 Task: Start in the project BeyondPlan the sprint 'Speed Demon', with a duration of 1 week. Start in the project BeyondPlan the sprint 'Speed Demon', with a duration of 3 weeks. Start in the project BeyondPlan the sprint 'Speed Demon', with a duration of 2 weeks
Action: Mouse moved to (179, 48)
Screenshot: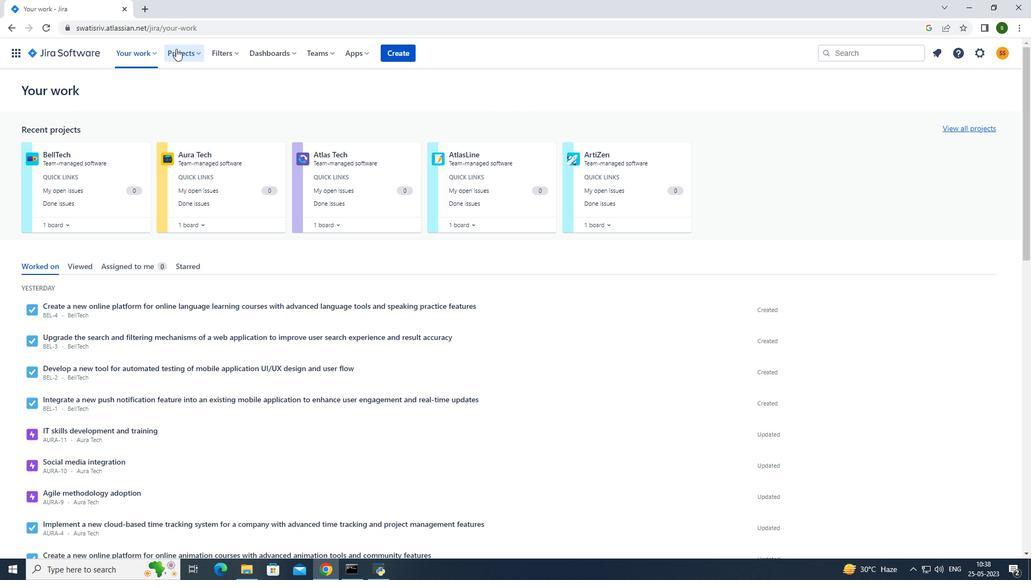 
Action: Mouse pressed left at (179, 48)
Screenshot: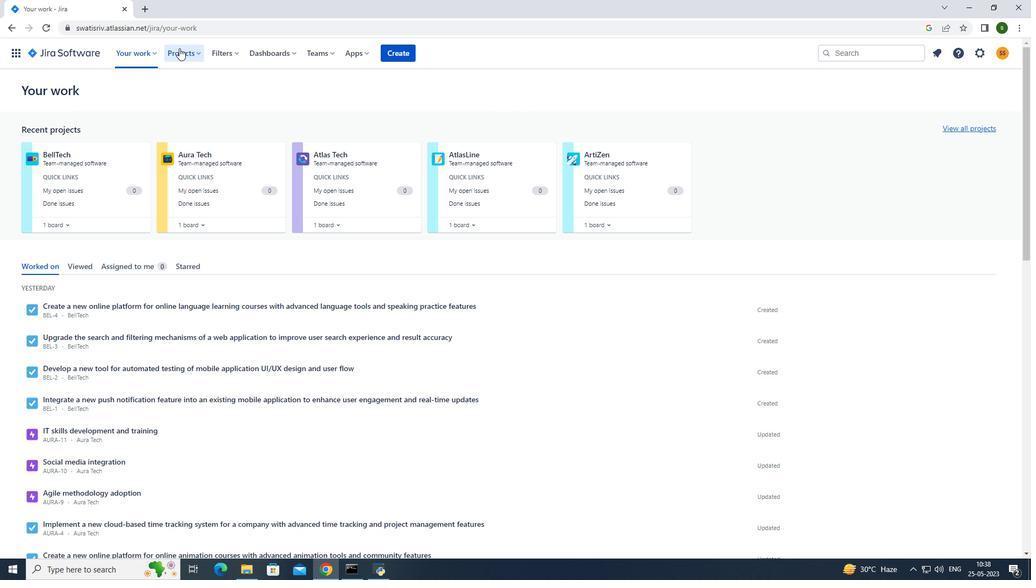 
Action: Mouse moved to (227, 99)
Screenshot: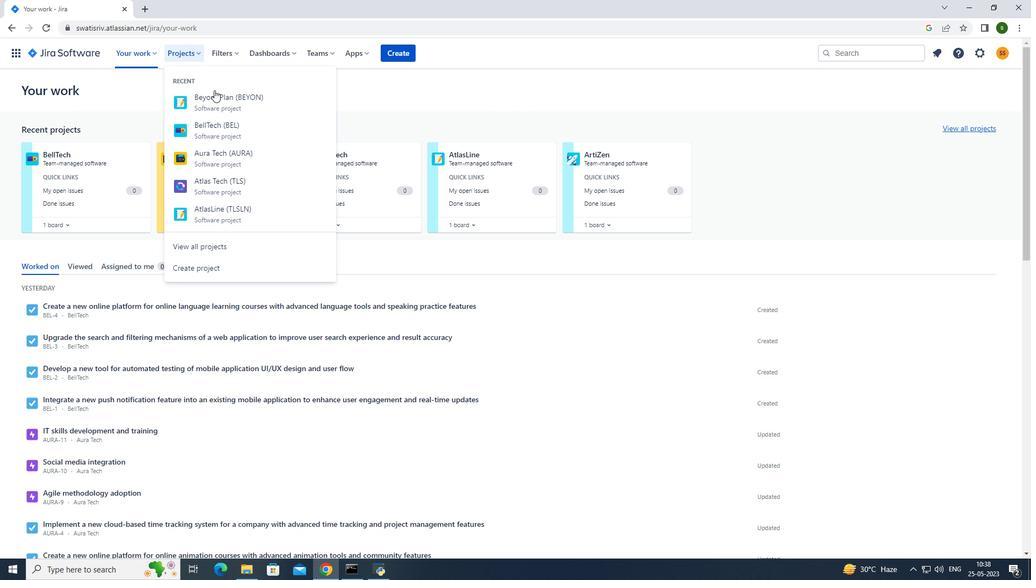 
Action: Mouse pressed left at (227, 99)
Screenshot: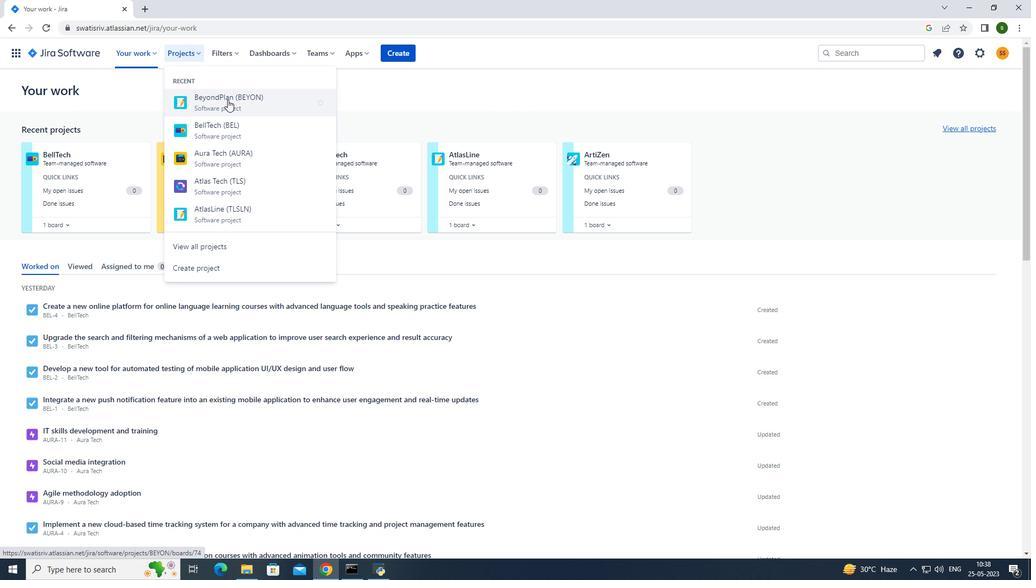
Action: Mouse moved to (235, 366)
Screenshot: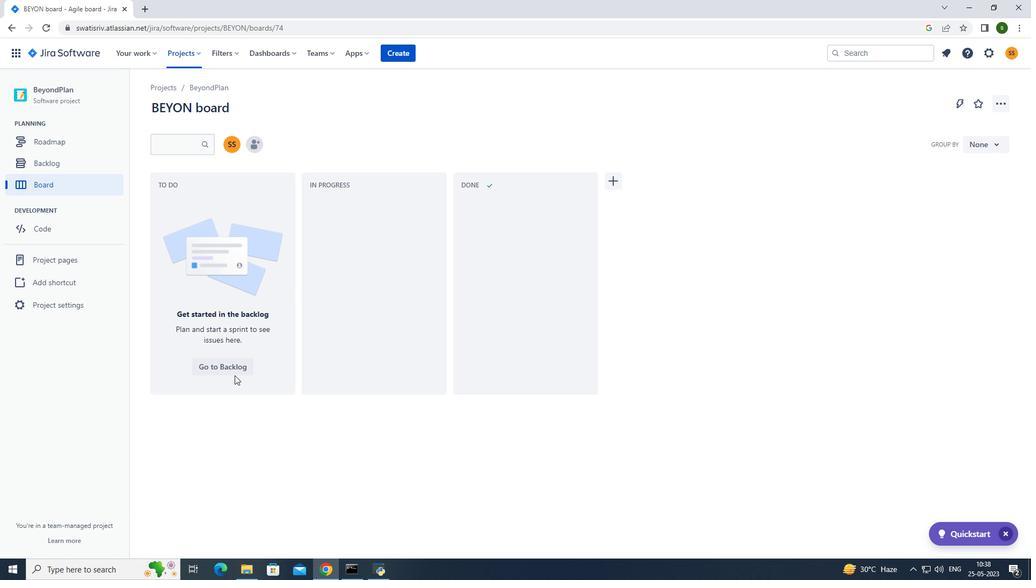 
Action: Mouse pressed left at (235, 366)
Screenshot: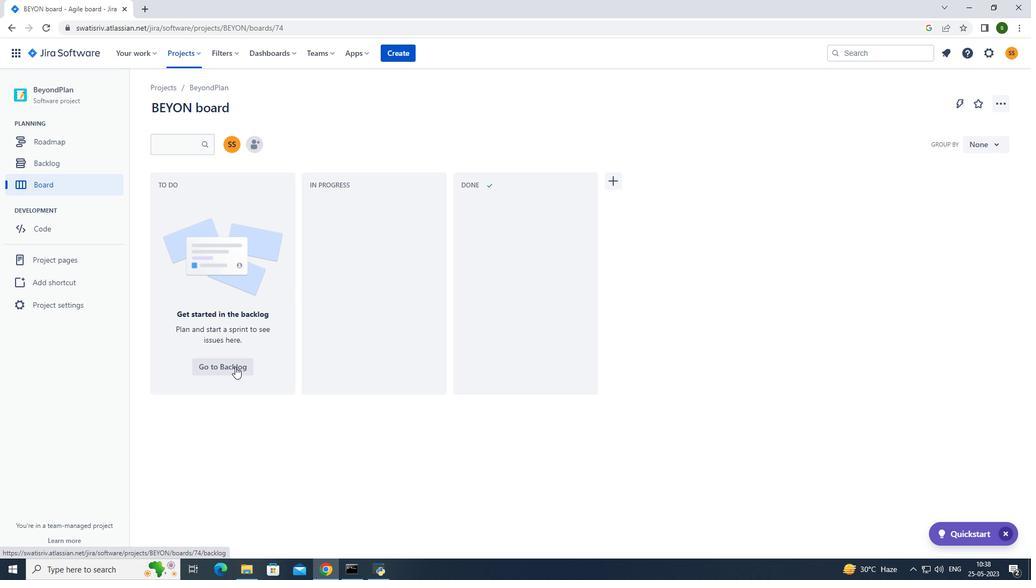 
Action: Mouse moved to (942, 170)
Screenshot: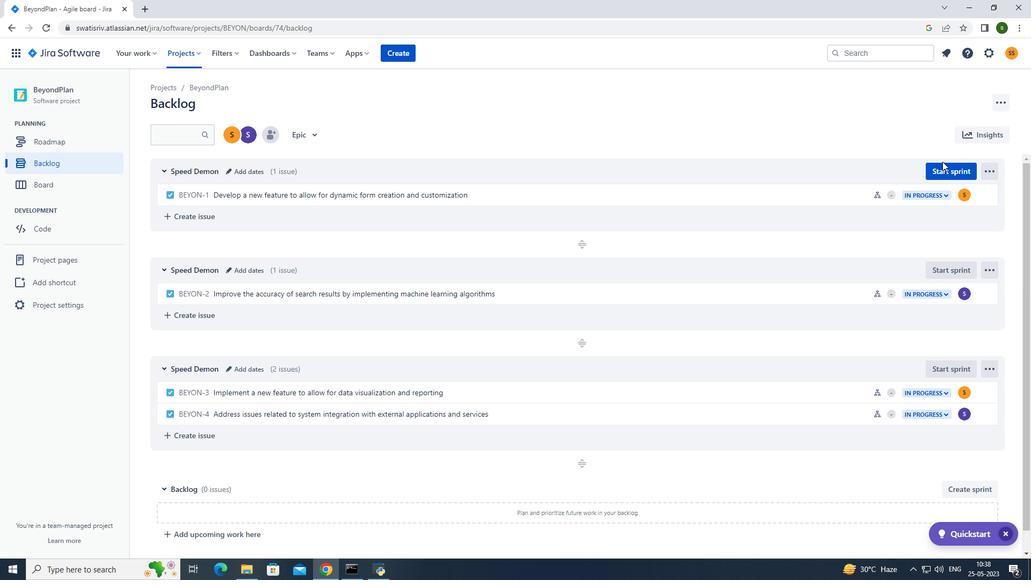 
Action: Mouse pressed left at (942, 170)
Screenshot: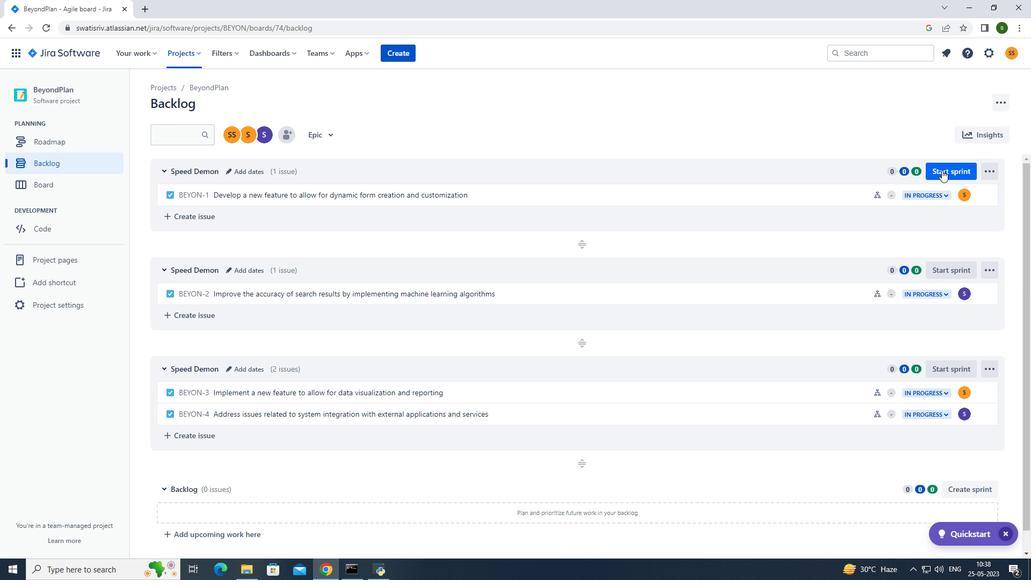 
Action: Mouse moved to (480, 183)
Screenshot: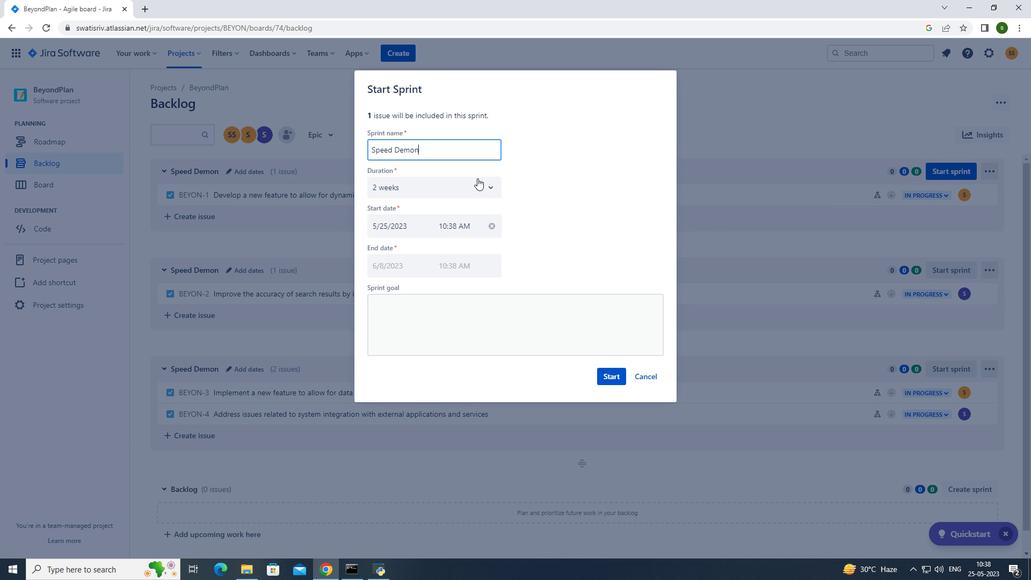 
Action: Mouse pressed left at (480, 183)
Screenshot: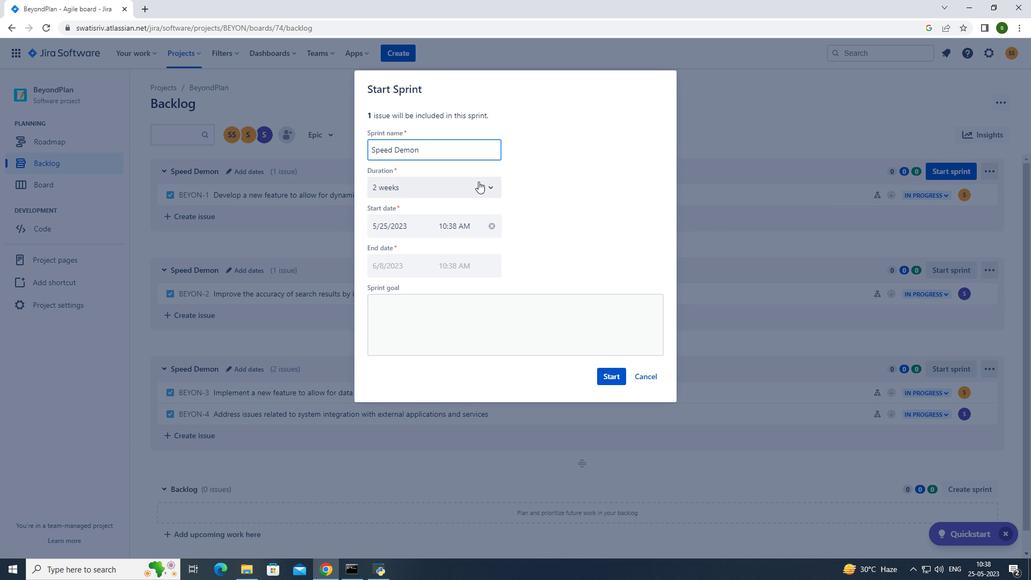 
Action: Mouse moved to (480, 218)
Screenshot: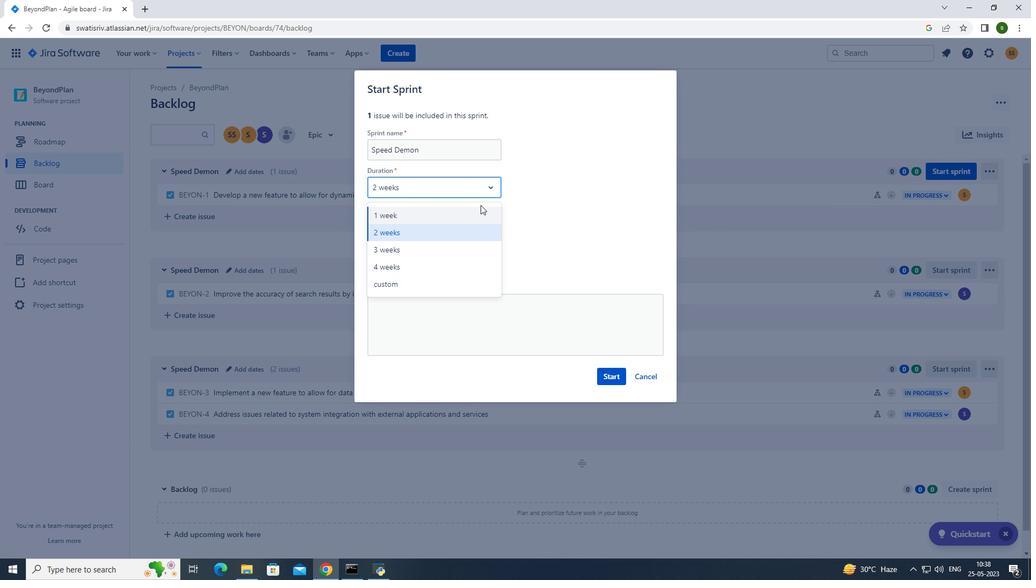 
Action: Mouse pressed left at (480, 218)
Screenshot: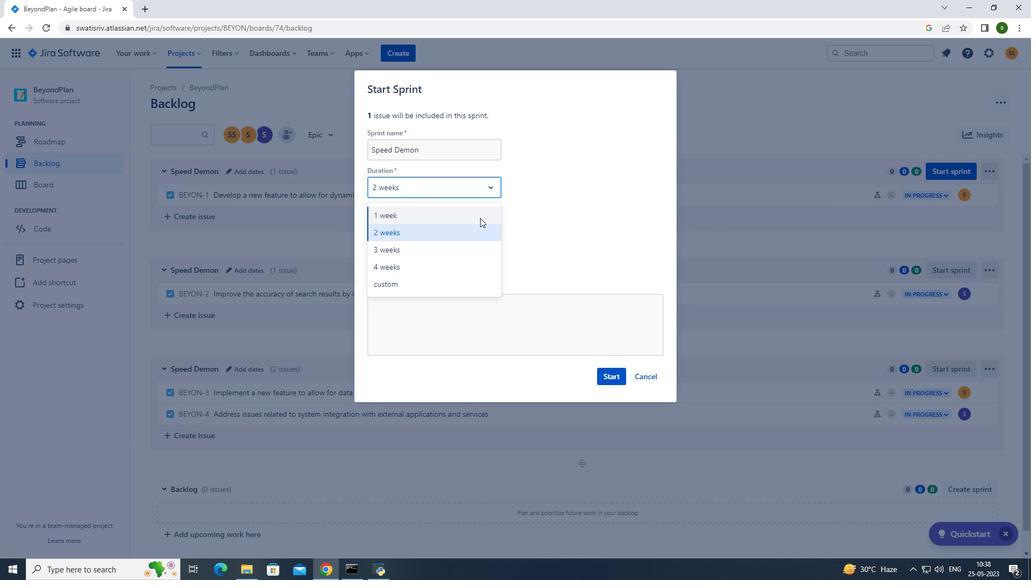 
Action: Mouse moved to (604, 375)
Screenshot: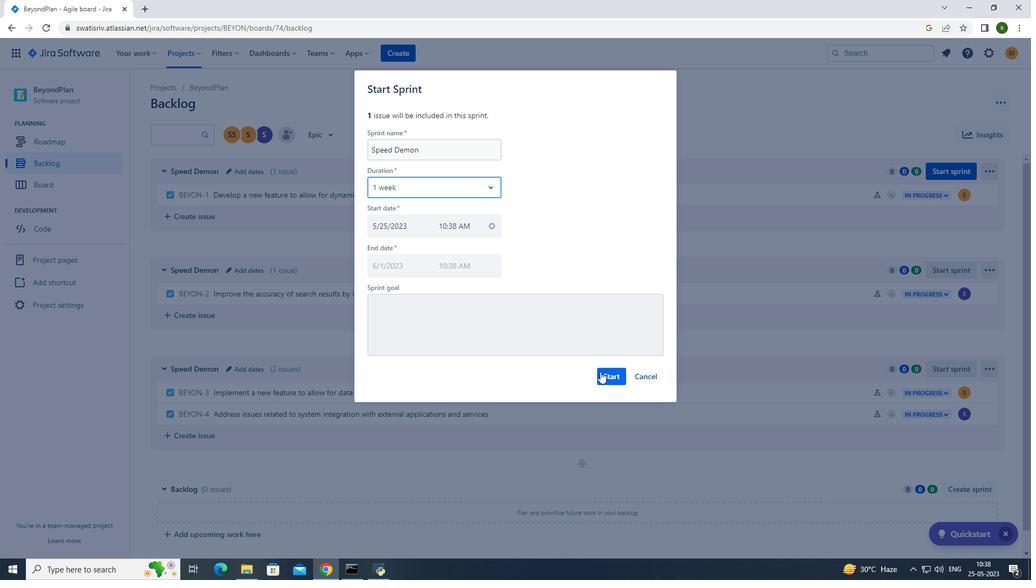 
Action: Mouse pressed left at (604, 375)
Screenshot: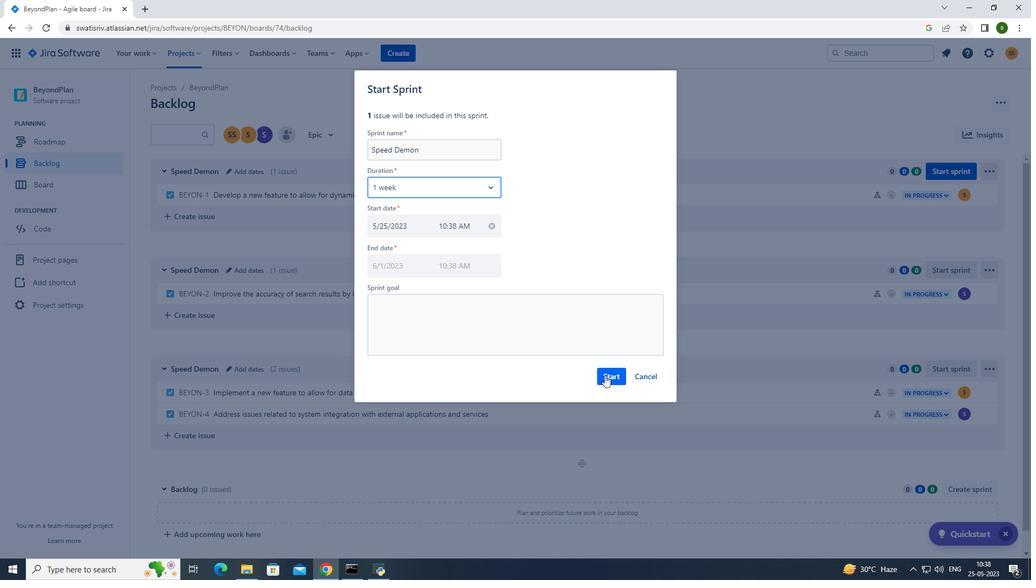 
Action: Mouse moved to (193, 49)
Screenshot: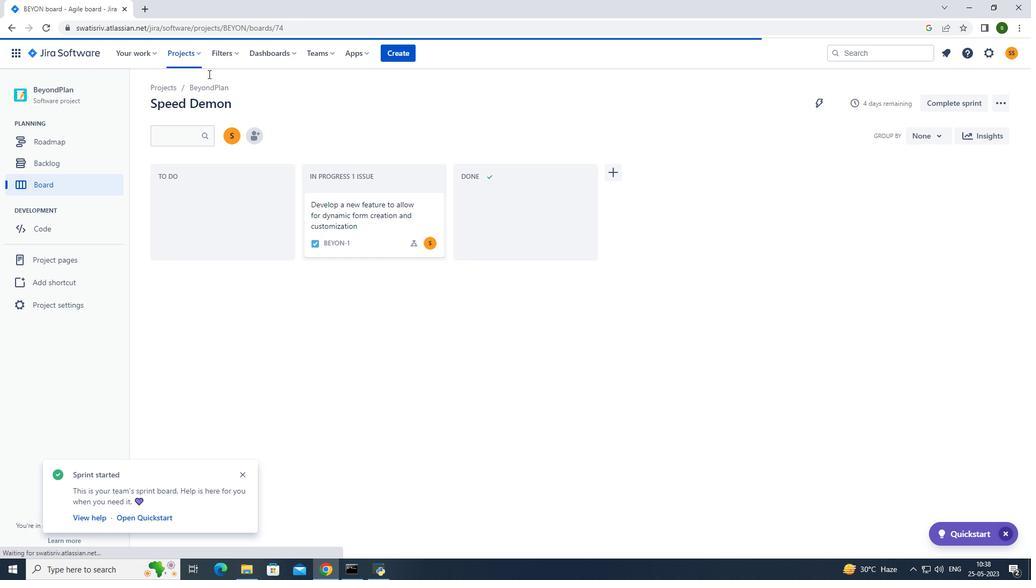 
Action: Mouse pressed left at (193, 49)
Screenshot: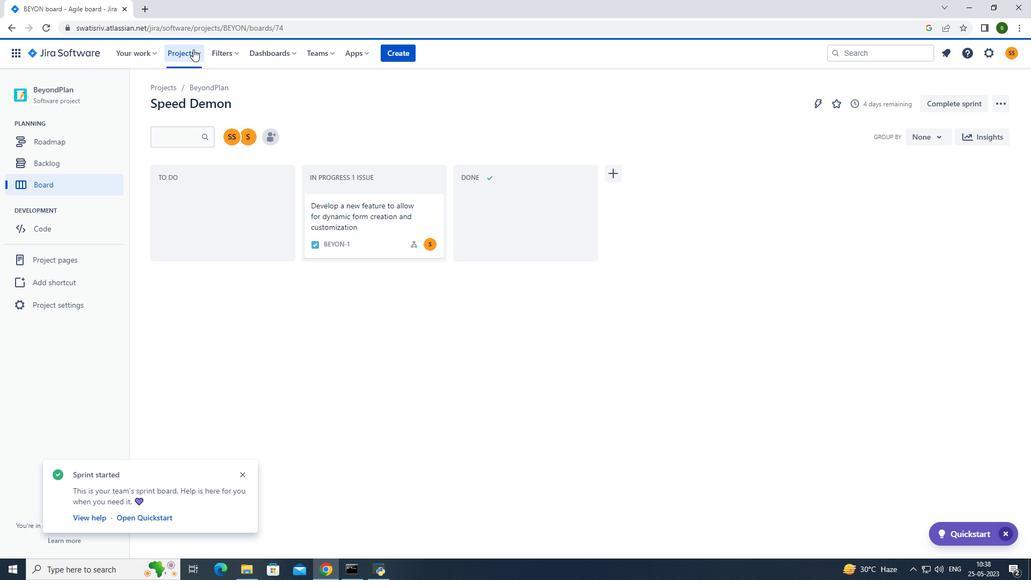 
Action: Mouse moved to (209, 102)
Screenshot: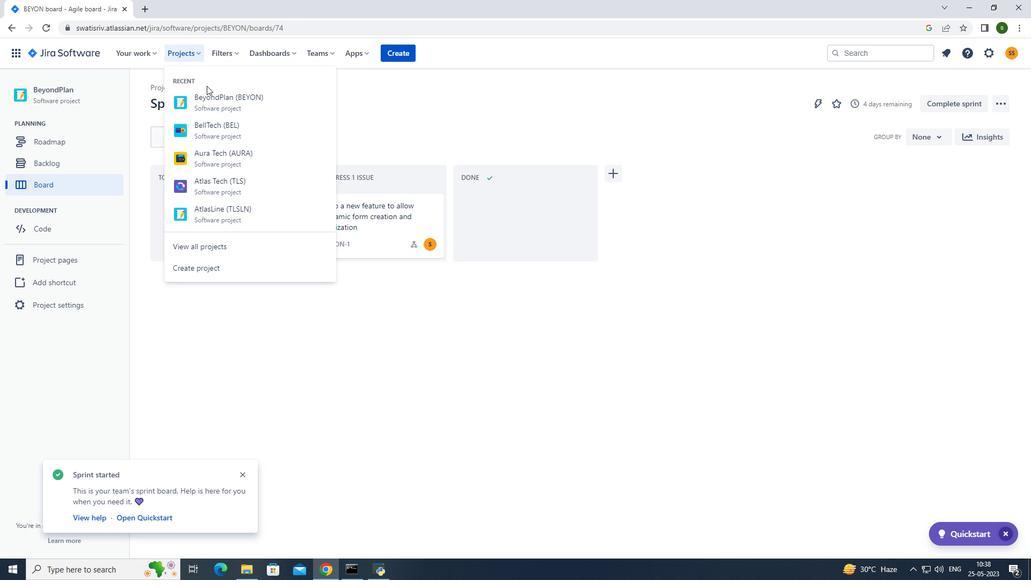 
Action: Mouse pressed left at (209, 102)
Screenshot: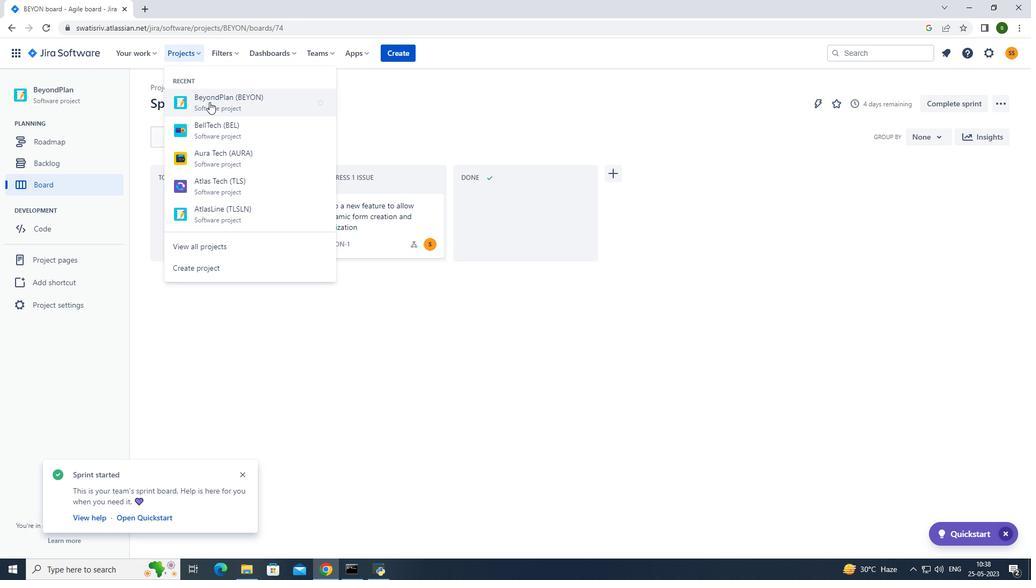 
Action: Mouse moved to (95, 170)
Screenshot: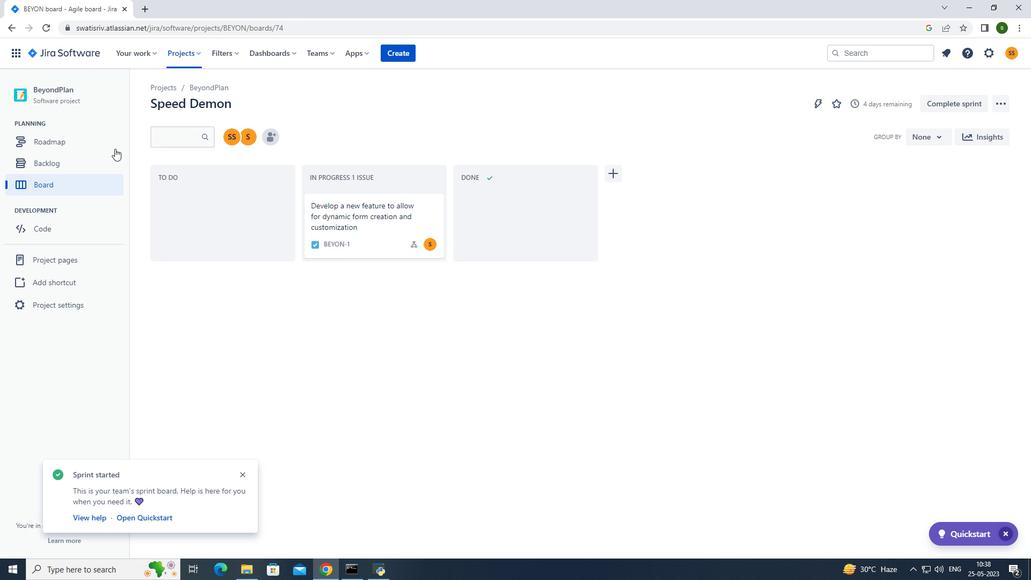 
Action: Mouse pressed left at (95, 170)
Screenshot: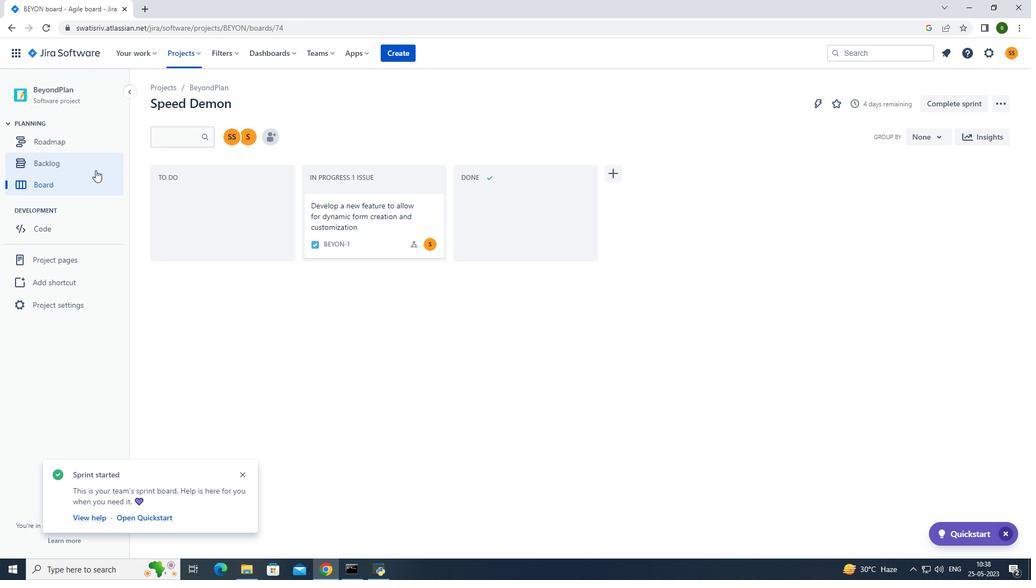 
Action: Mouse moved to (933, 259)
Screenshot: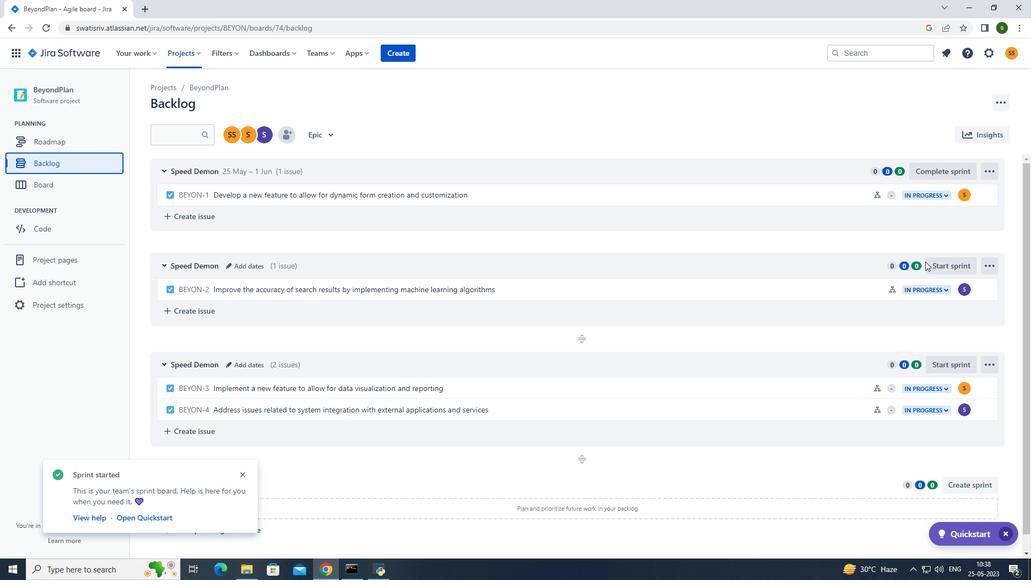 
Action: Mouse pressed left at (933, 259)
Screenshot: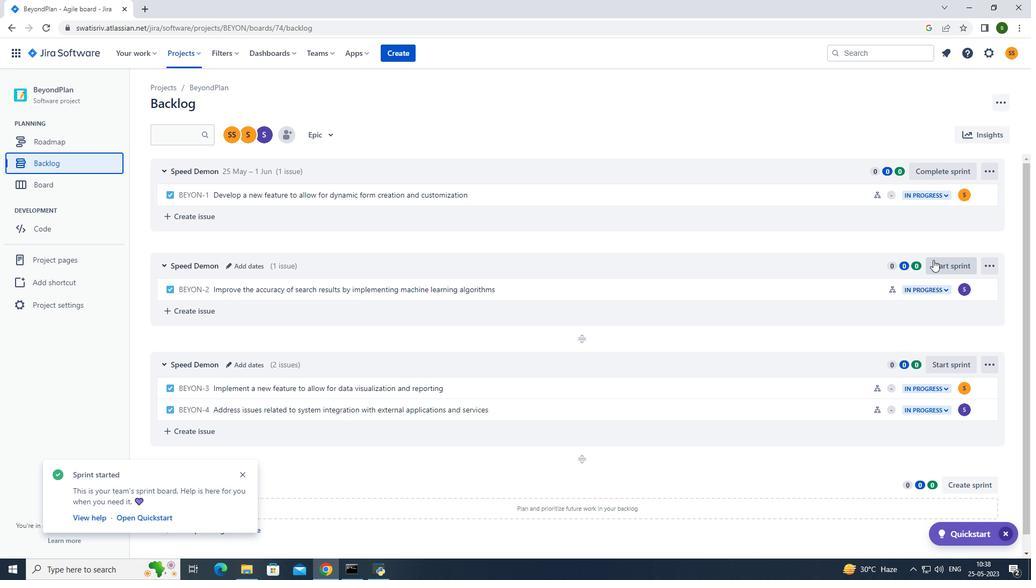 
Action: Mouse moved to (436, 180)
Screenshot: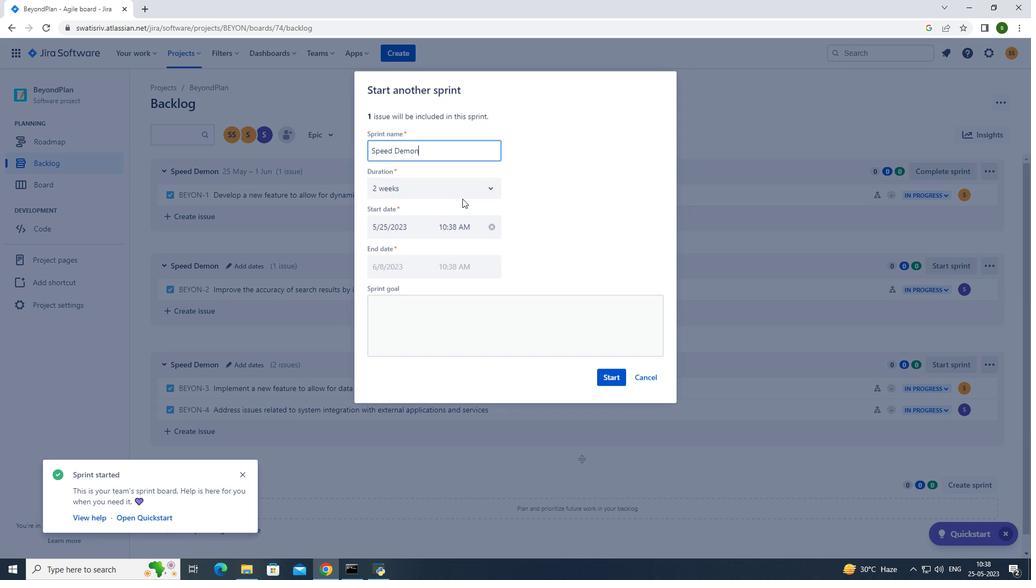
Action: Mouse pressed left at (436, 180)
Screenshot: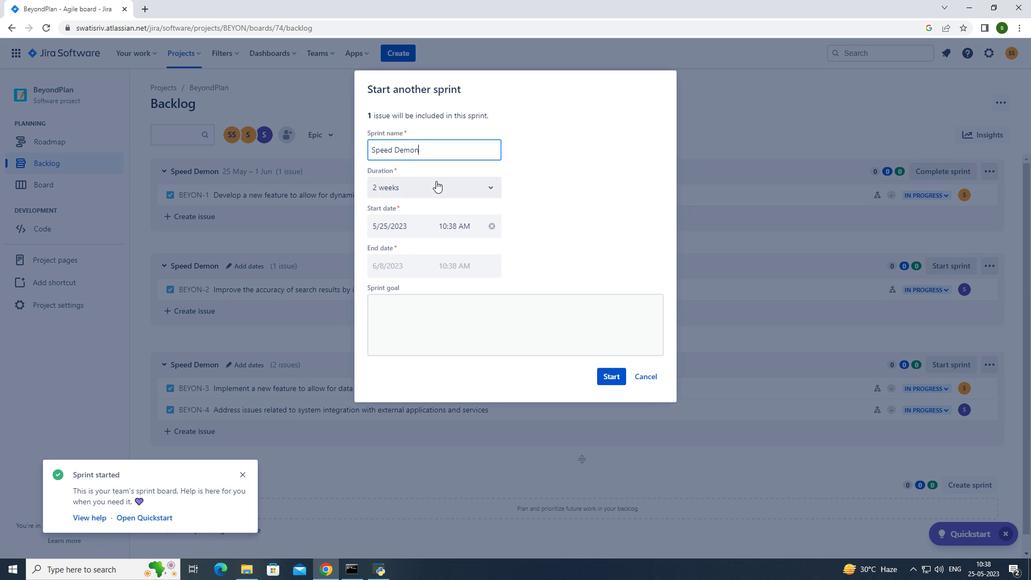 
Action: Mouse moved to (382, 252)
Screenshot: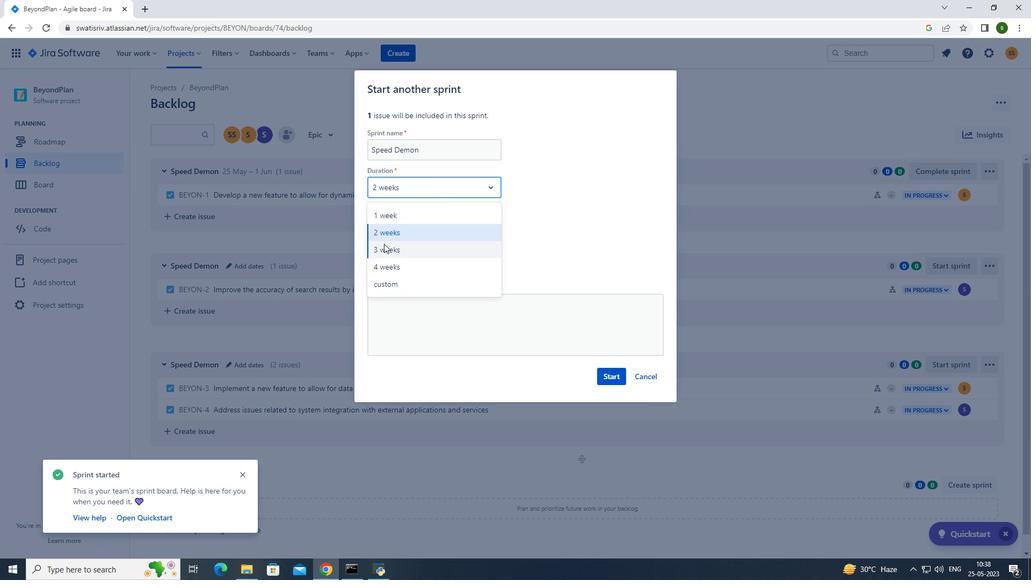 
Action: Mouse pressed left at (382, 252)
Screenshot: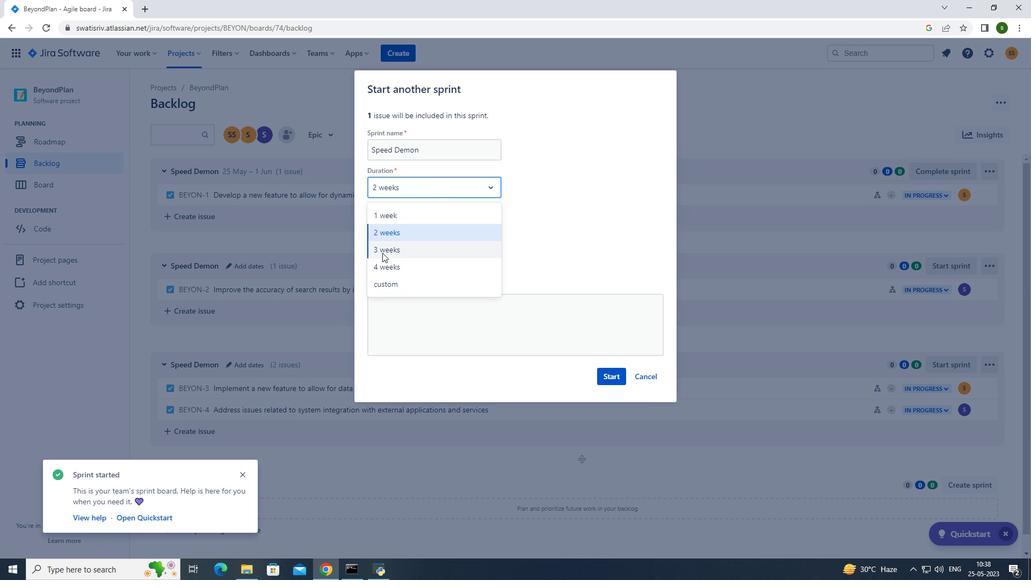 
Action: Mouse moved to (607, 378)
Screenshot: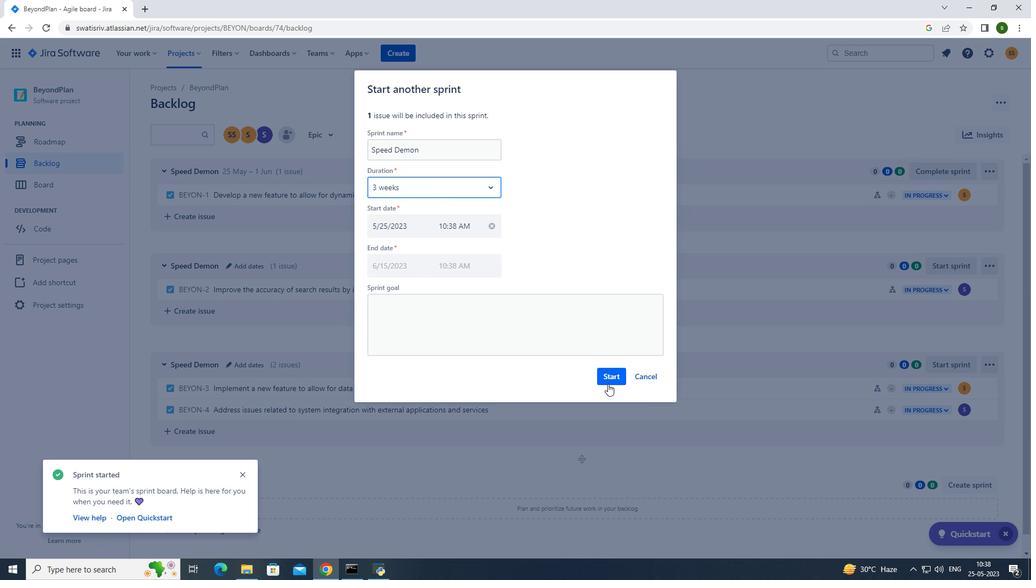 
Action: Mouse pressed left at (607, 378)
Screenshot: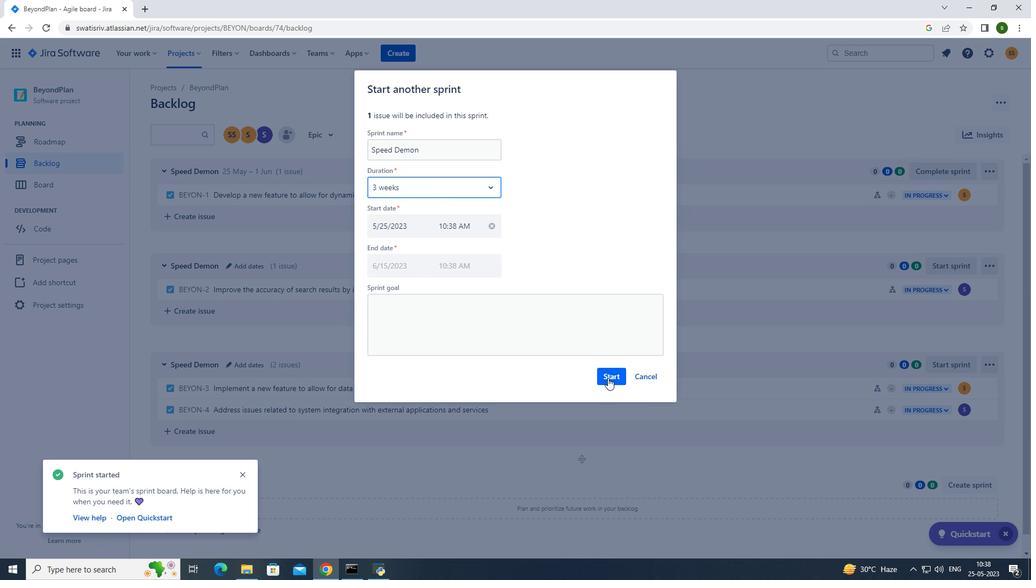 
Action: Mouse moved to (74, 174)
Screenshot: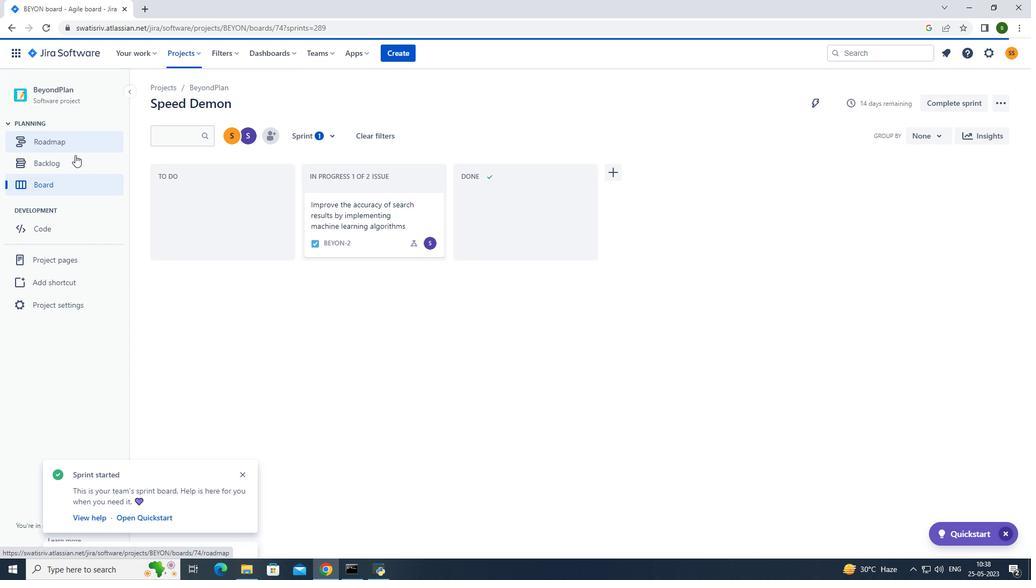 
Action: Mouse pressed left at (74, 174)
Screenshot: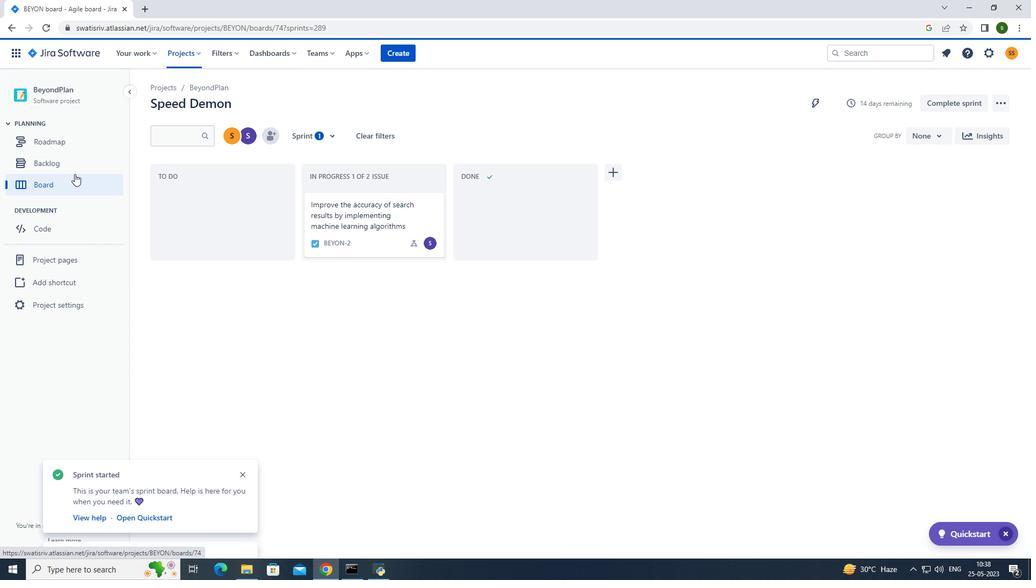 
Action: Mouse moved to (75, 160)
Screenshot: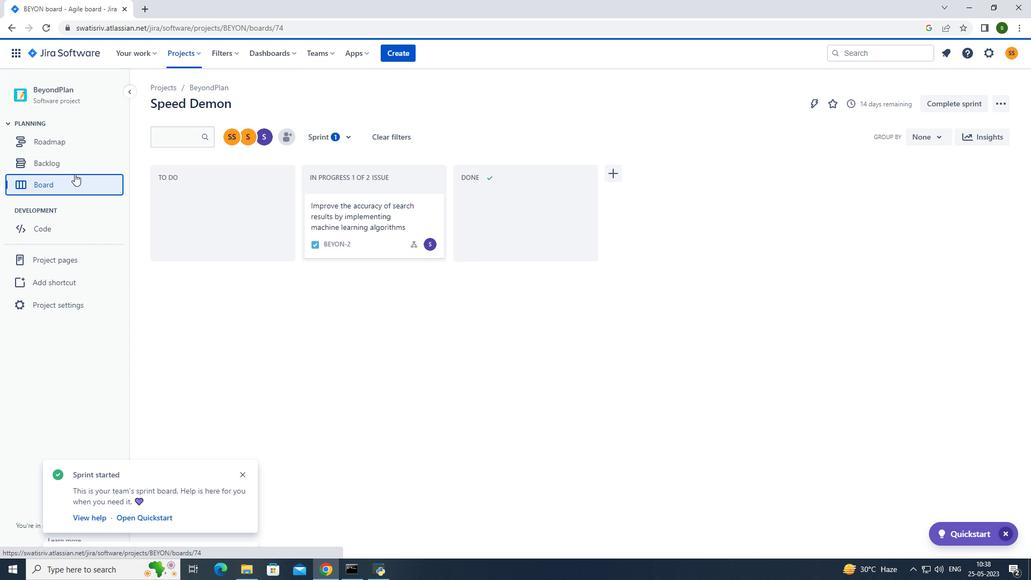 
Action: Mouse pressed left at (75, 160)
Screenshot: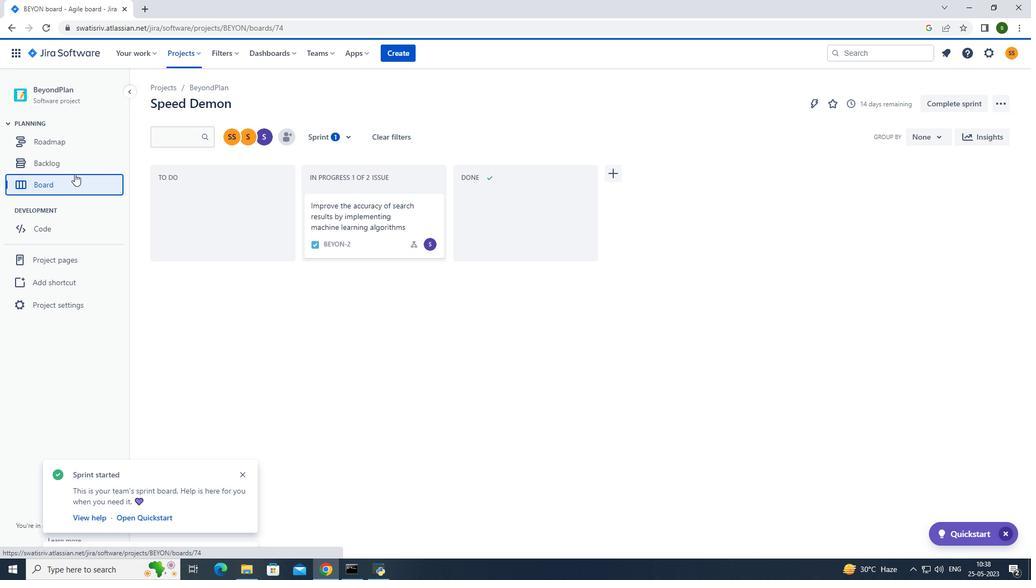 
Action: Mouse pressed left at (75, 160)
Screenshot: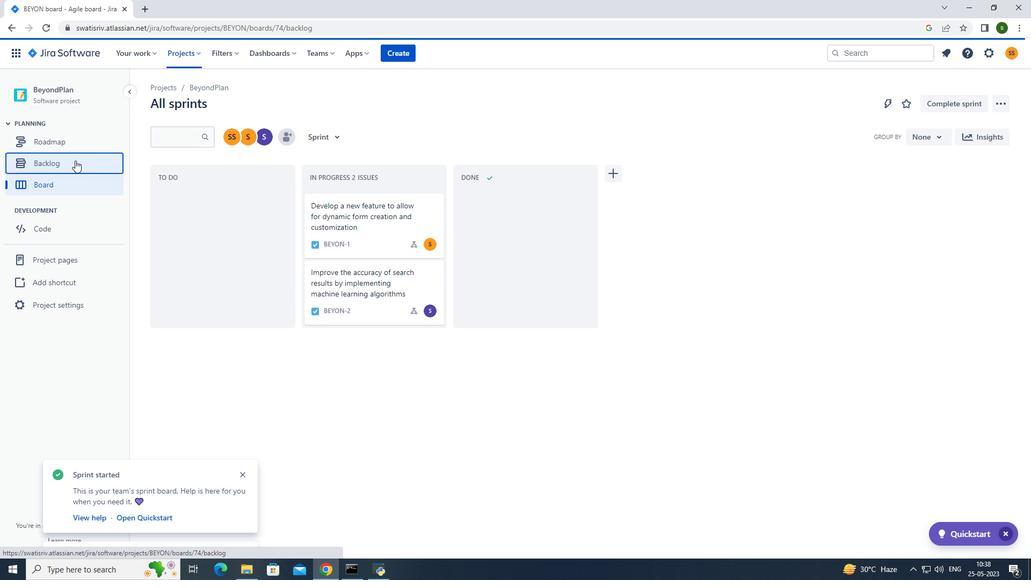 
Action: Mouse moved to (934, 357)
Screenshot: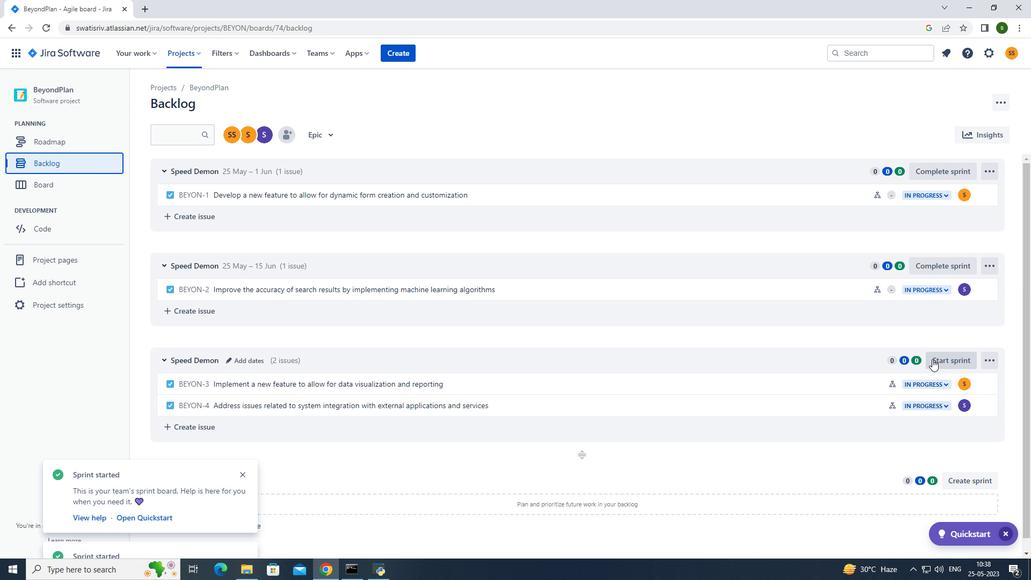 
Action: Mouse pressed left at (934, 357)
Screenshot: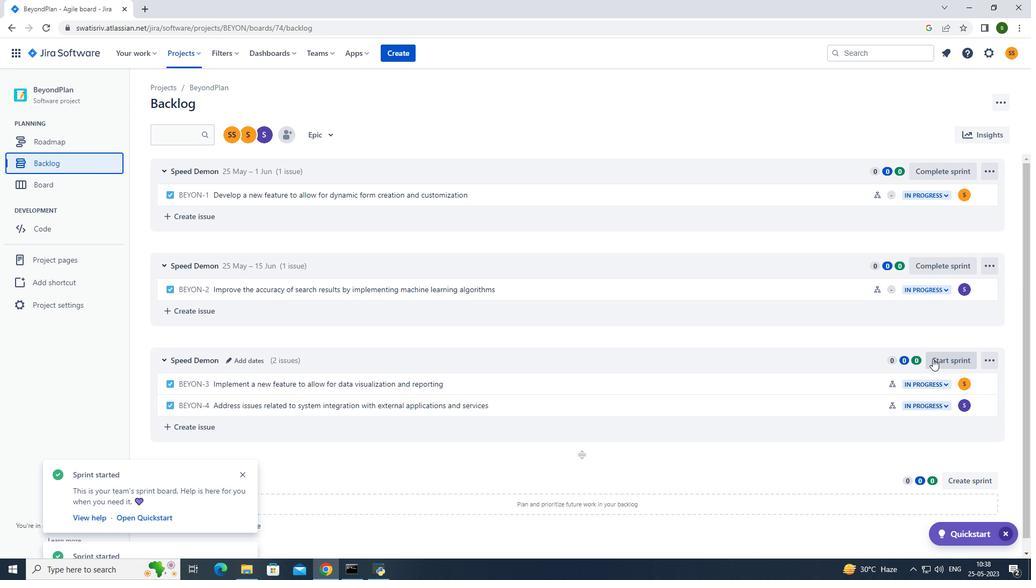 
Action: Mouse moved to (444, 187)
Screenshot: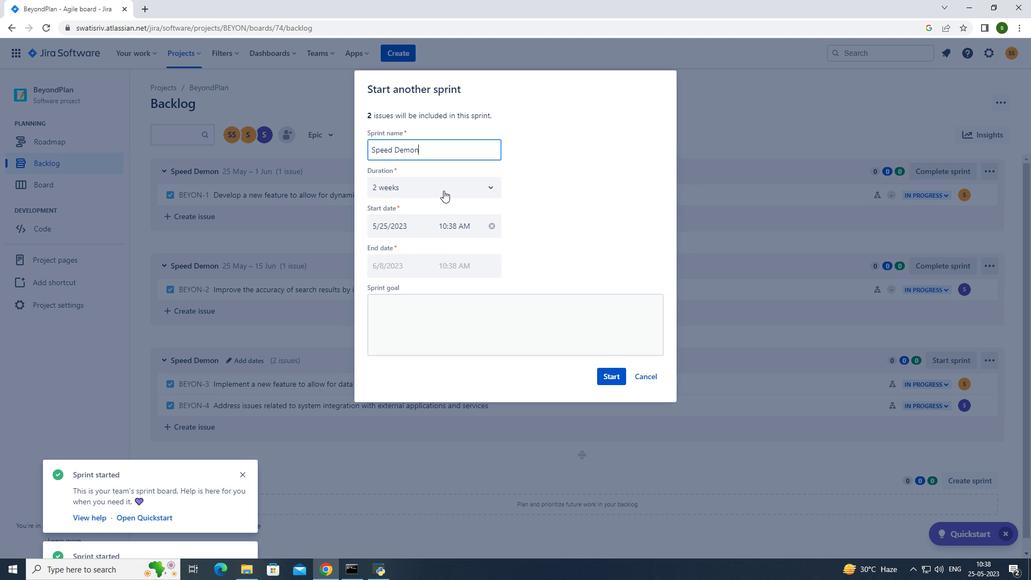
Action: Mouse pressed left at (444, 187)
Screenshot: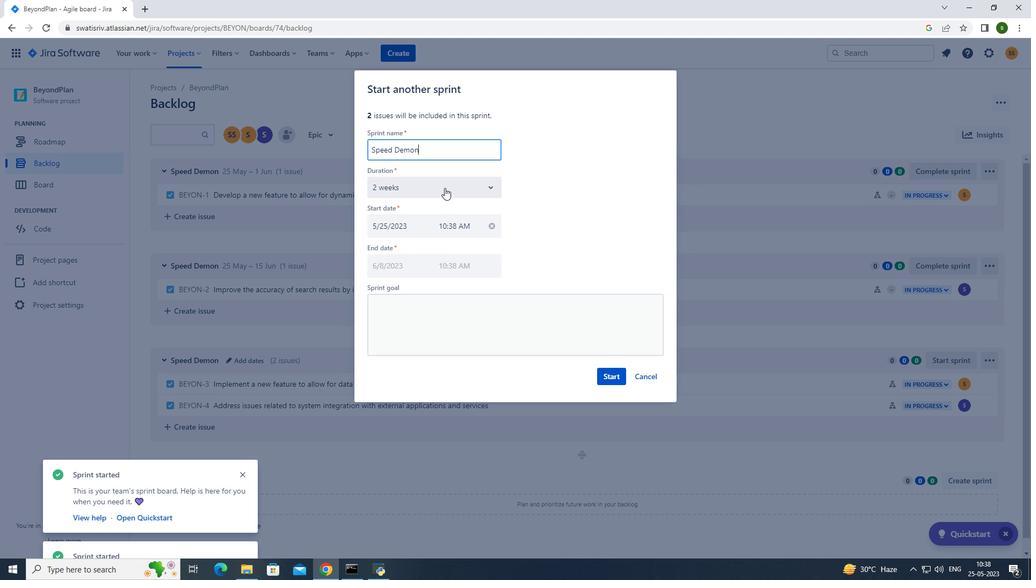 
Action: Mouse moved to (432, 232)
Screenshot: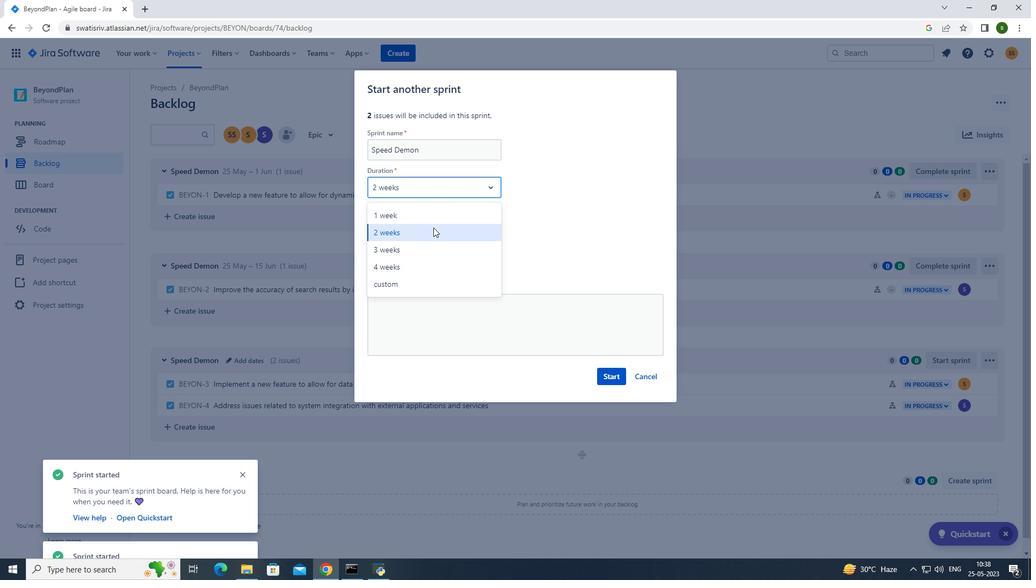 
Action: Mouse pressed left at (432, 232)
Screenshot: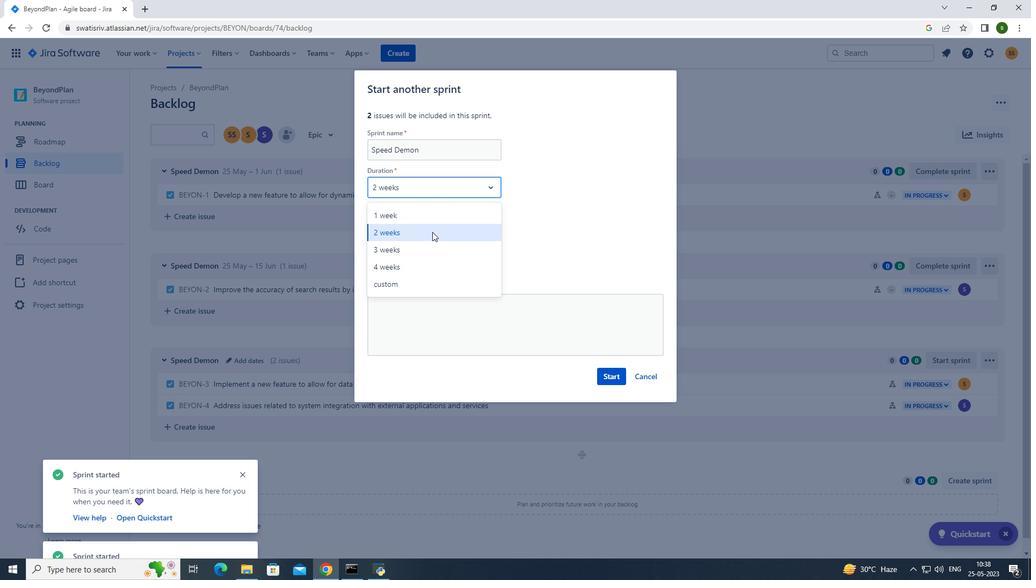 
Action: Mouse moved to (610, 370)
Screenshot: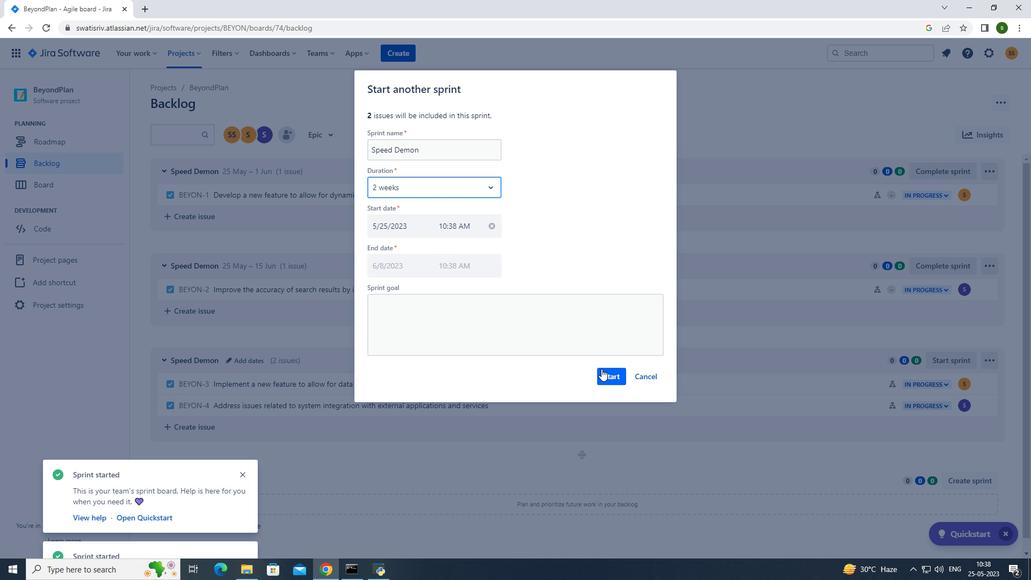
Action: Mouse pressed left at (610, 370)
Screenshot: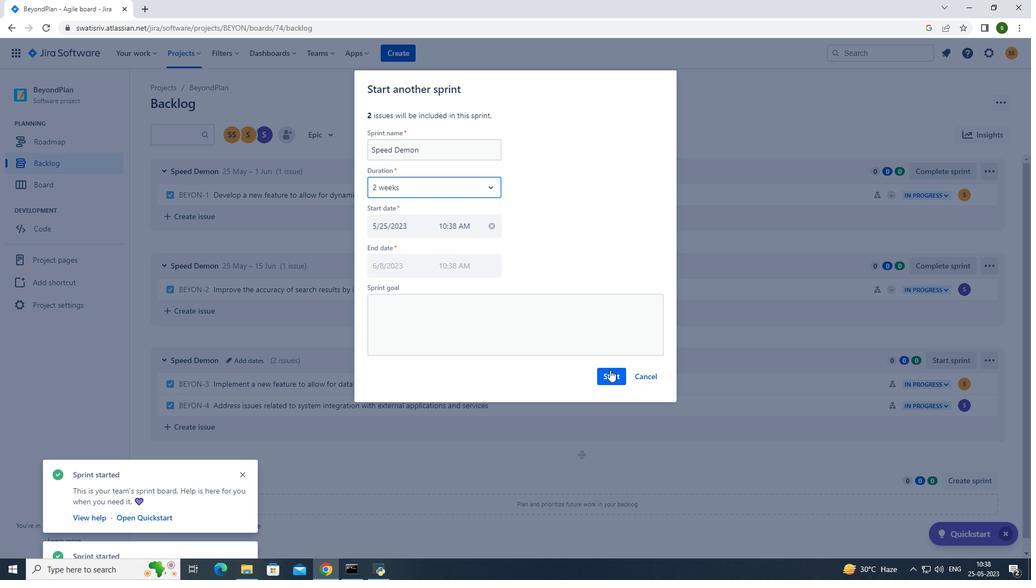 
Action: Mouse moved to (525, 125)
Screenshot: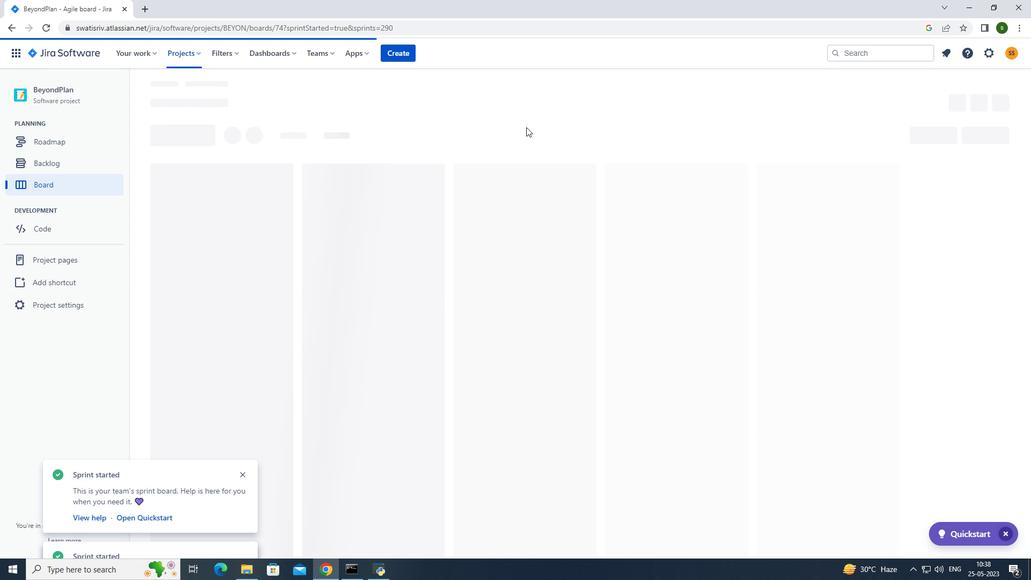 
